Task: In the  document Civilwarletter.docx change page color to  'Blue'. Insert watermark  'Confidential ' Apply Font Style in watermark Arial
Action: Mouse moved to (45, 70)
Screenshot: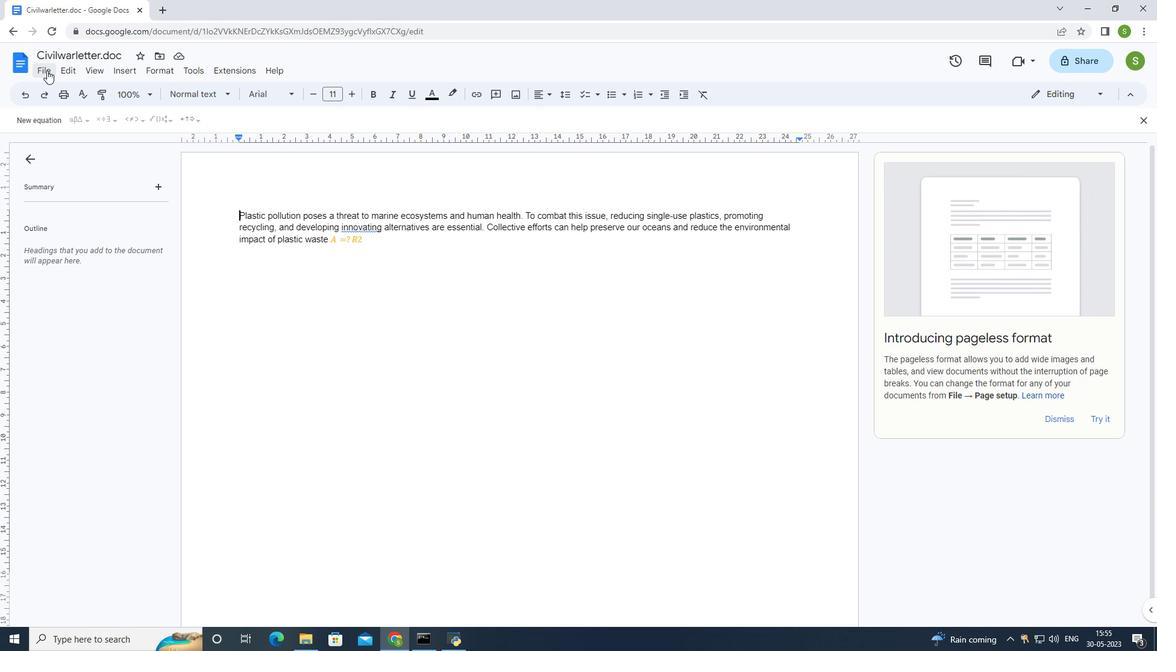 
Action: Mouse pressed left at (45, 70)
Screenshot: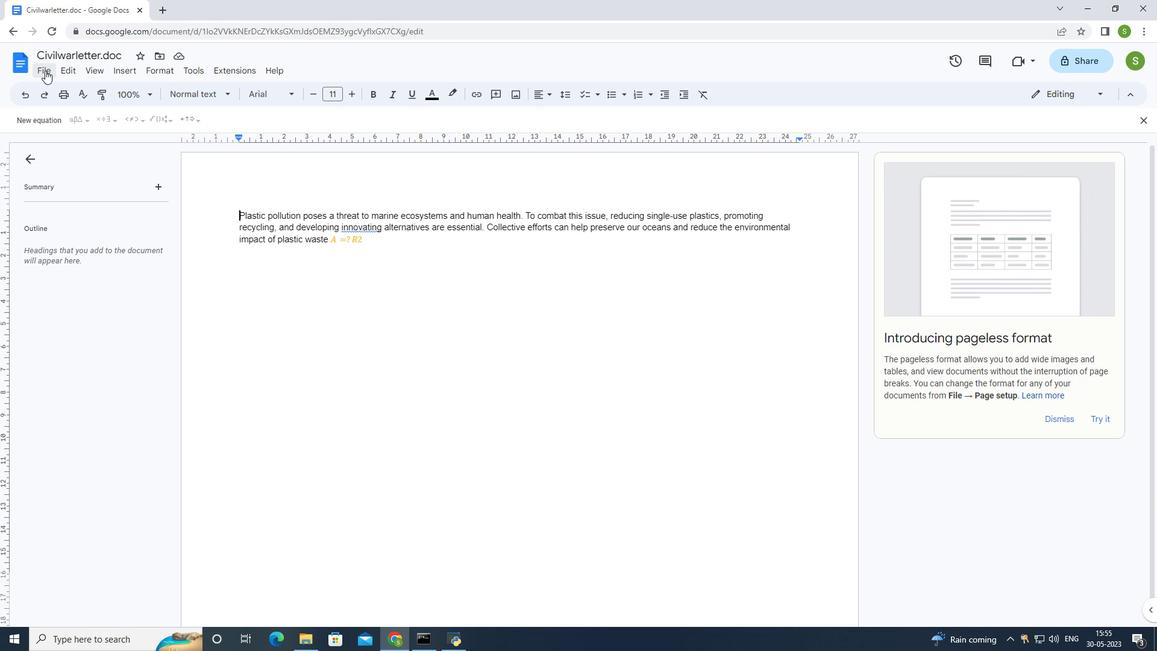 
Action: Mouse moved to (112, 66)
Screenshot: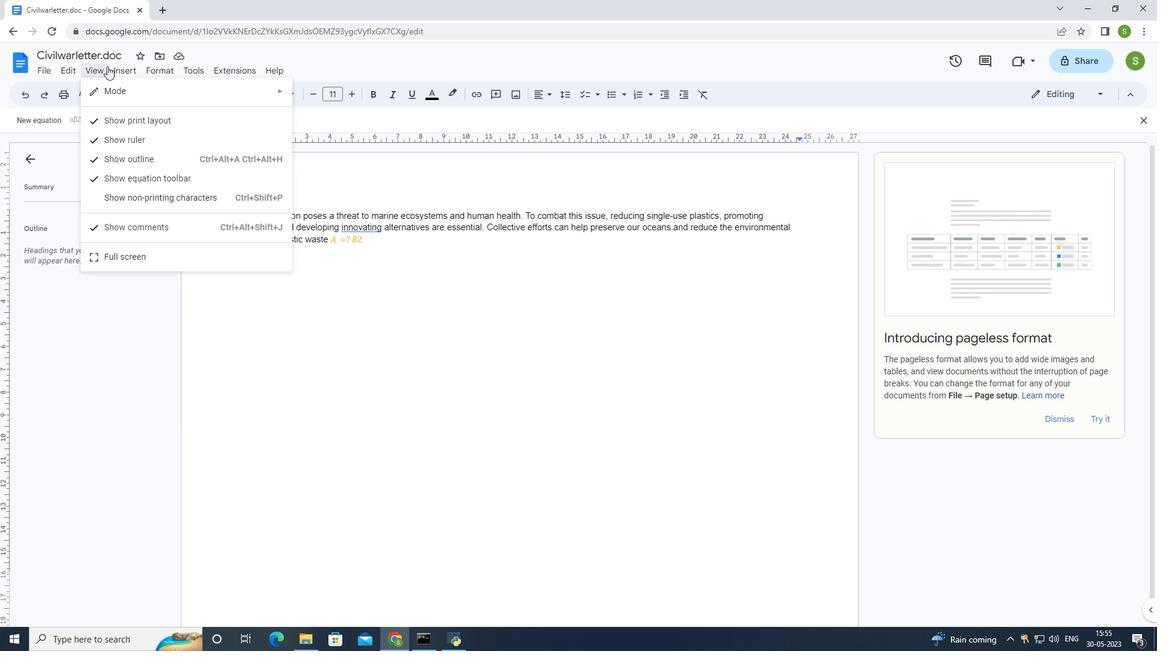 
Action: Mouse pressed left at (112, 66)
Screenshot: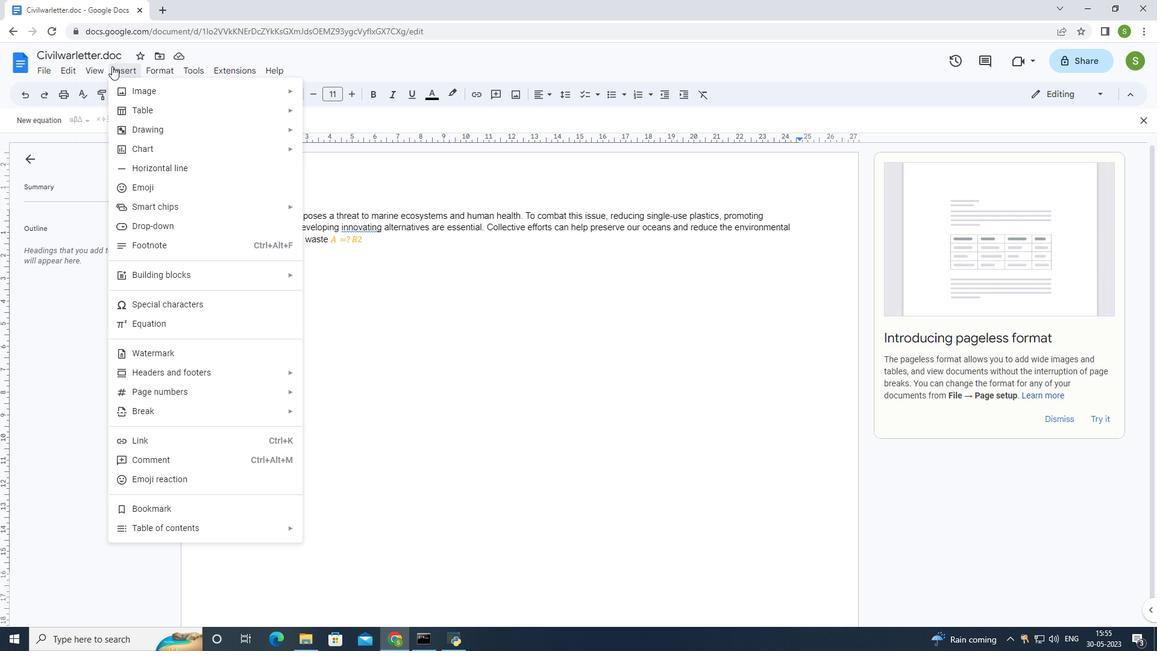 
Action: Mouse pressed left at (112, 66)
Screenshot: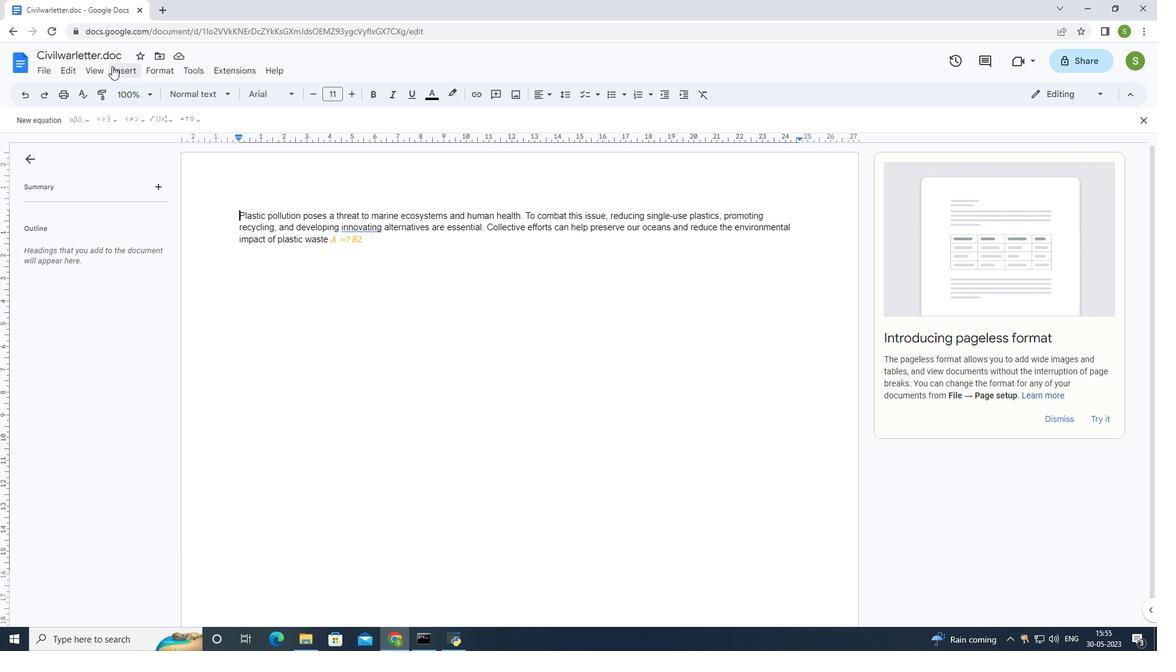
Action: Mouse moved to (96, 404)
Screenshot: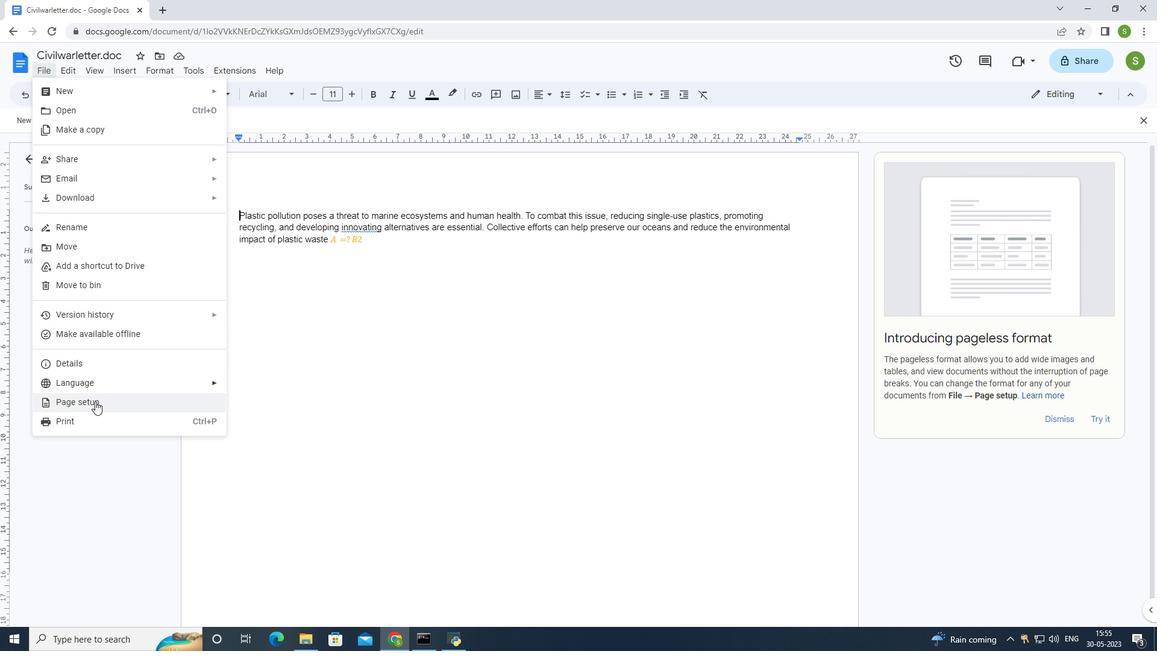 
Action: Mouse pressed left at (96, 404)
Screenshot: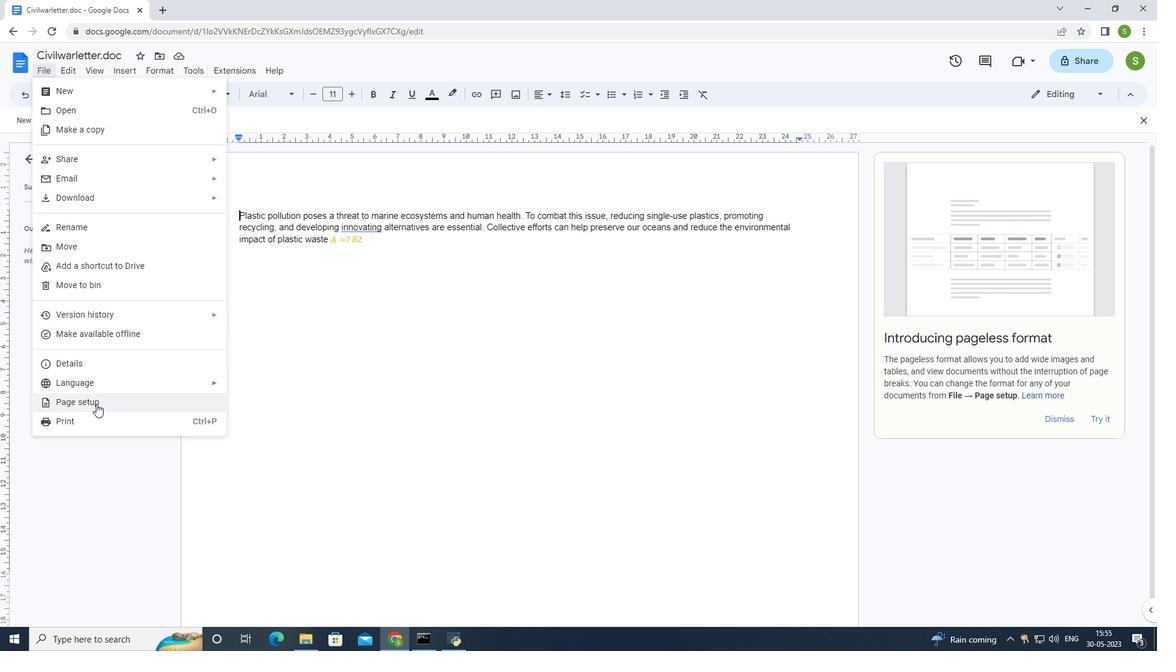 
Action: Mouse moved to (474, 407)
Screenshot: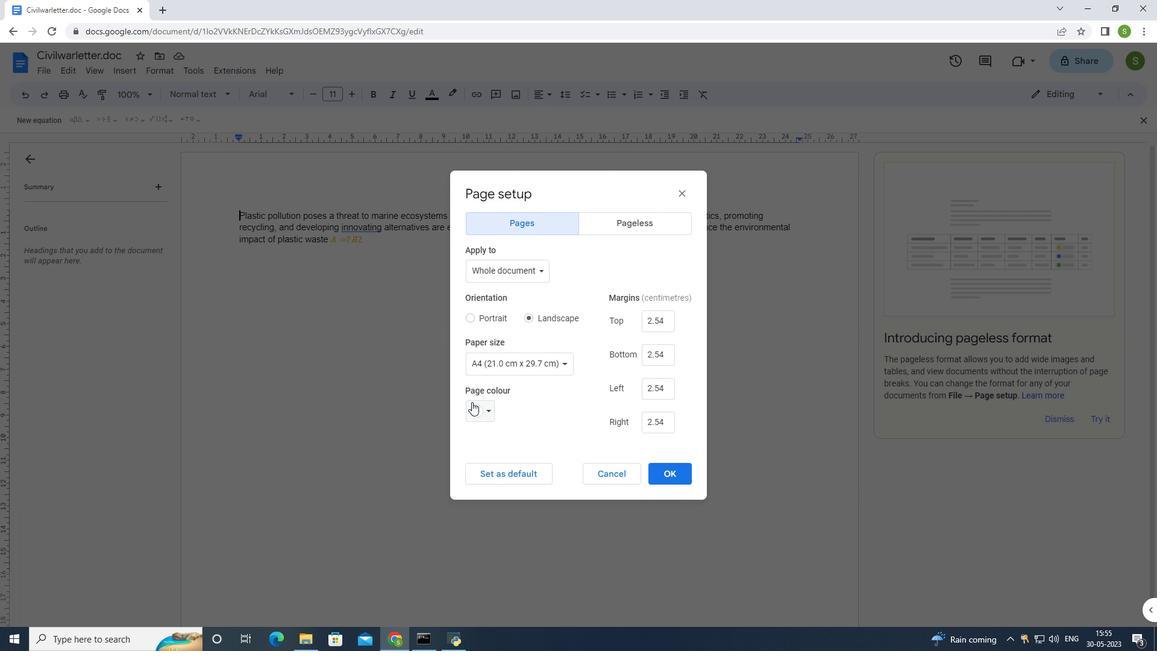 
Action: Mouse pressed left at (474, 407)
Screenshot: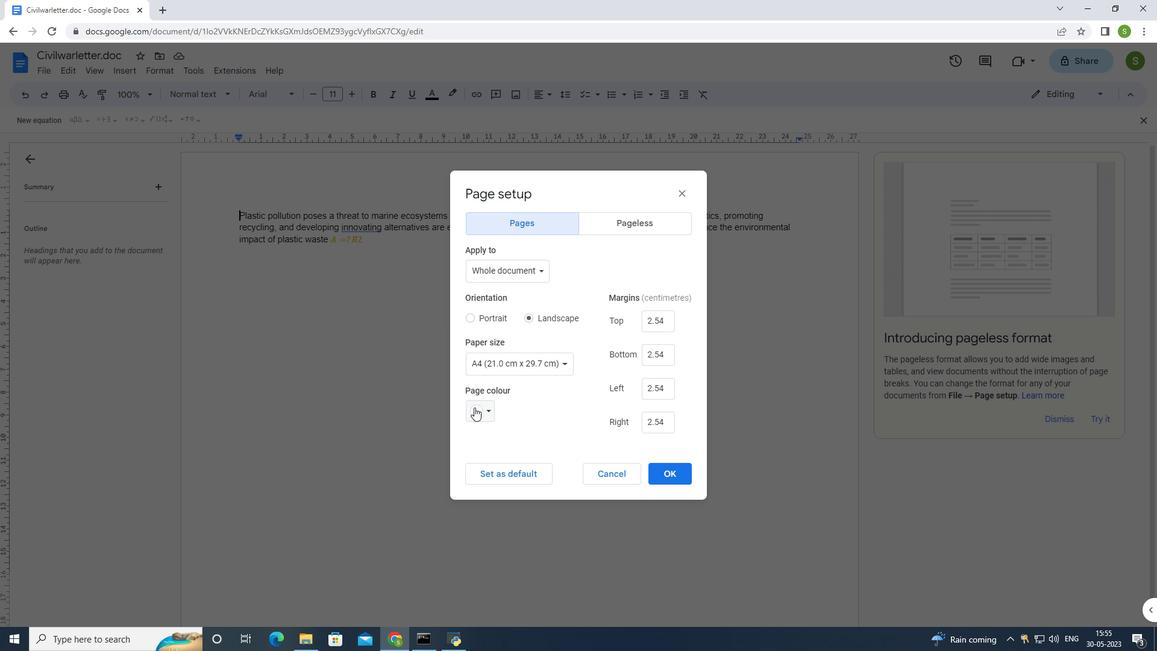 
Action: Mouse moved to (569, 502)
Screenshot: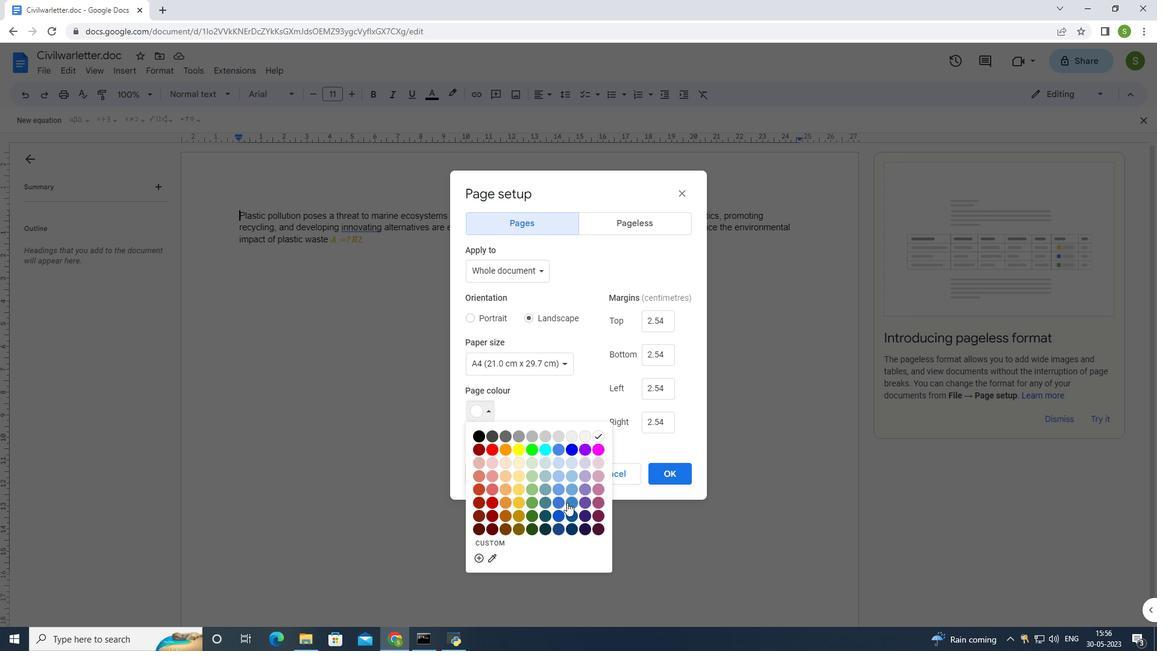 
Action: Mouse pressed left at (569, 502)
Screenshot: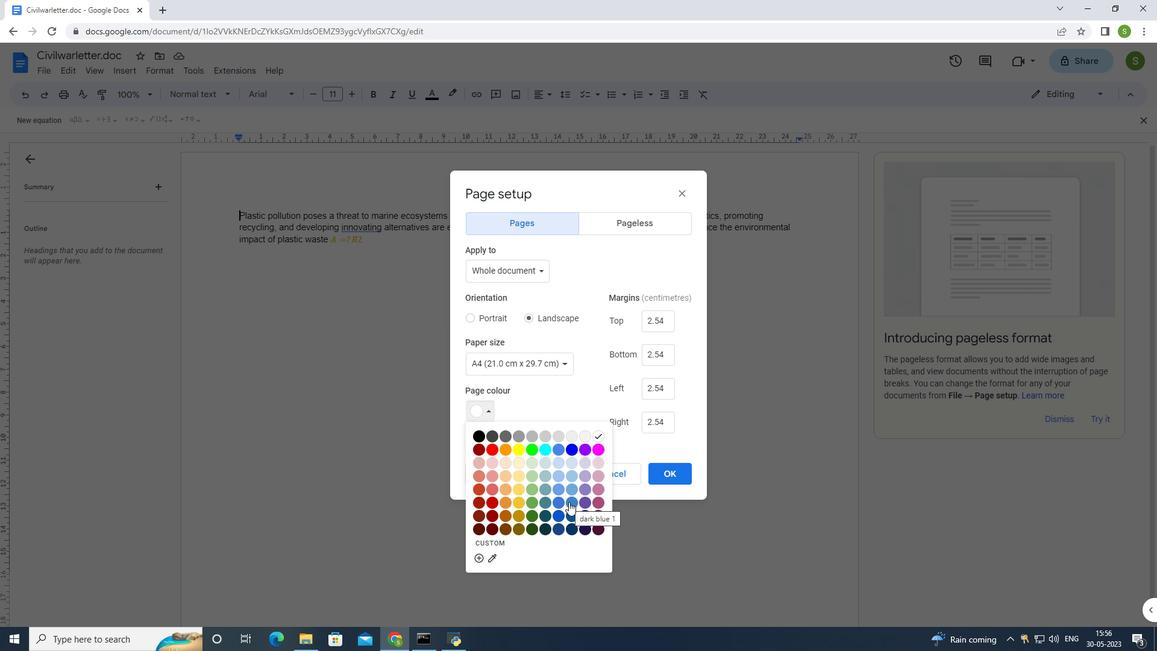 
Action: Mouse moved to (659, 478)
Screenshot: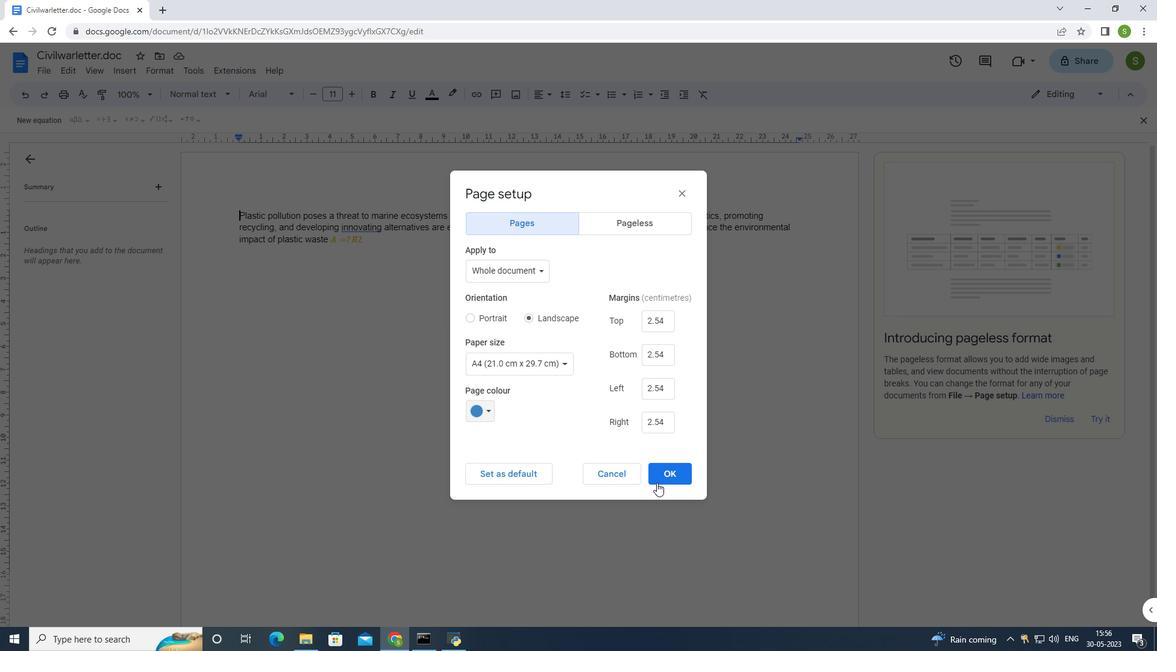 
Action: Mouse pressed left at (659, 478)
Screenshot: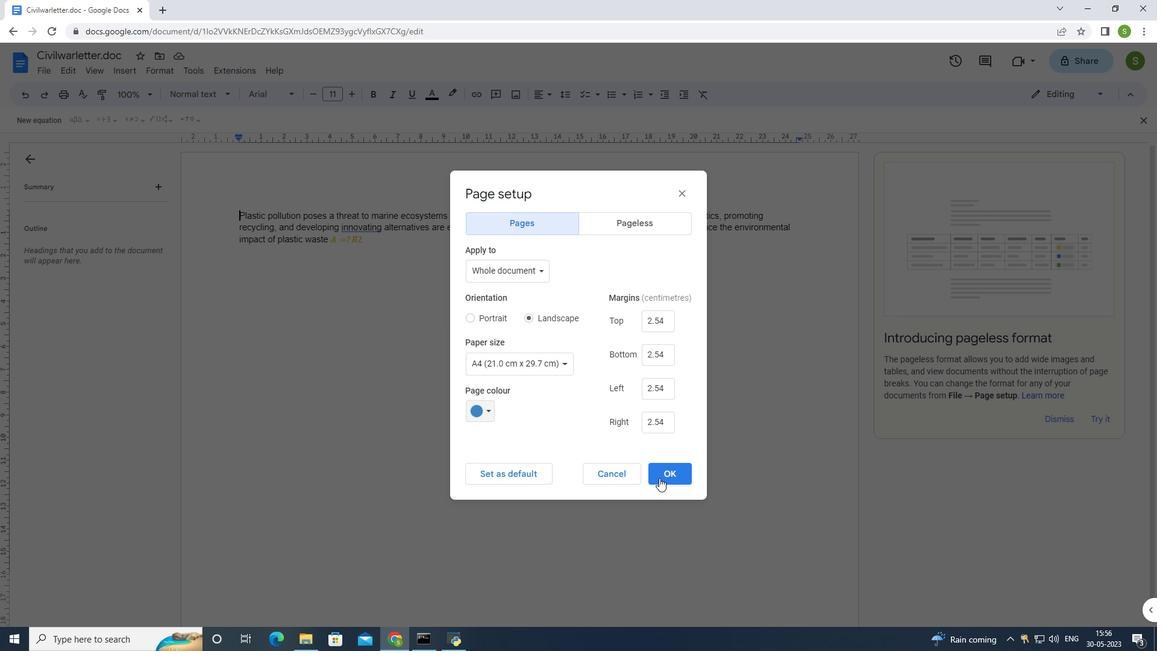 
Action: Mouse moved to (68, 69)
Screenshot: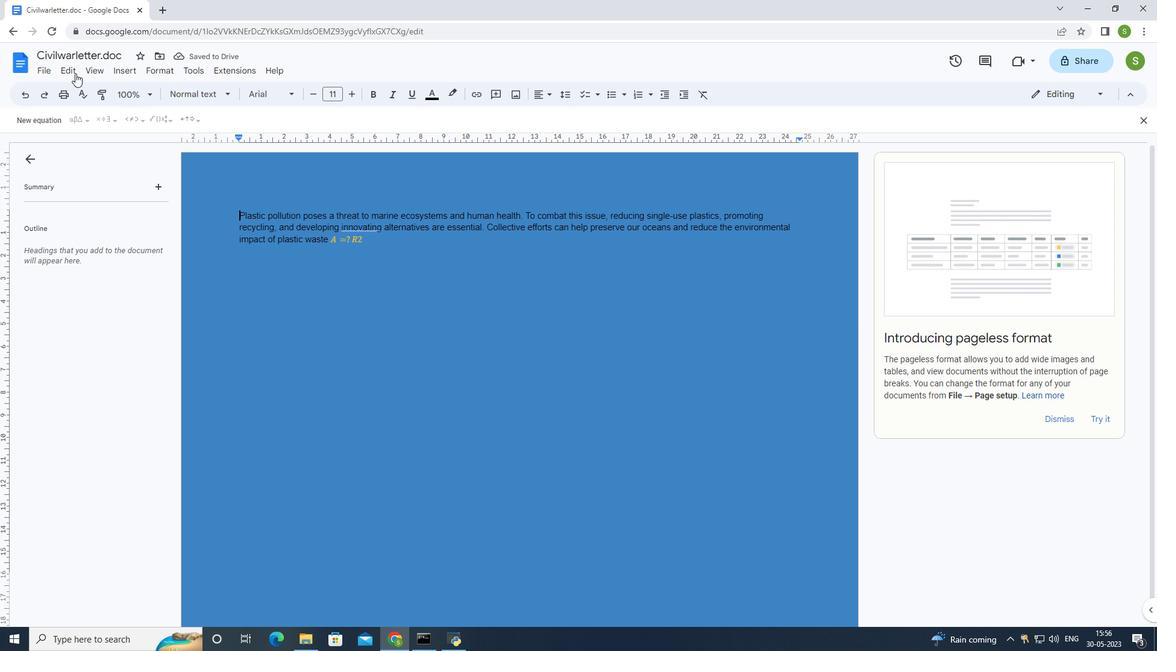 
Action: Mouse pressed left at (68, 69)
Screenshot: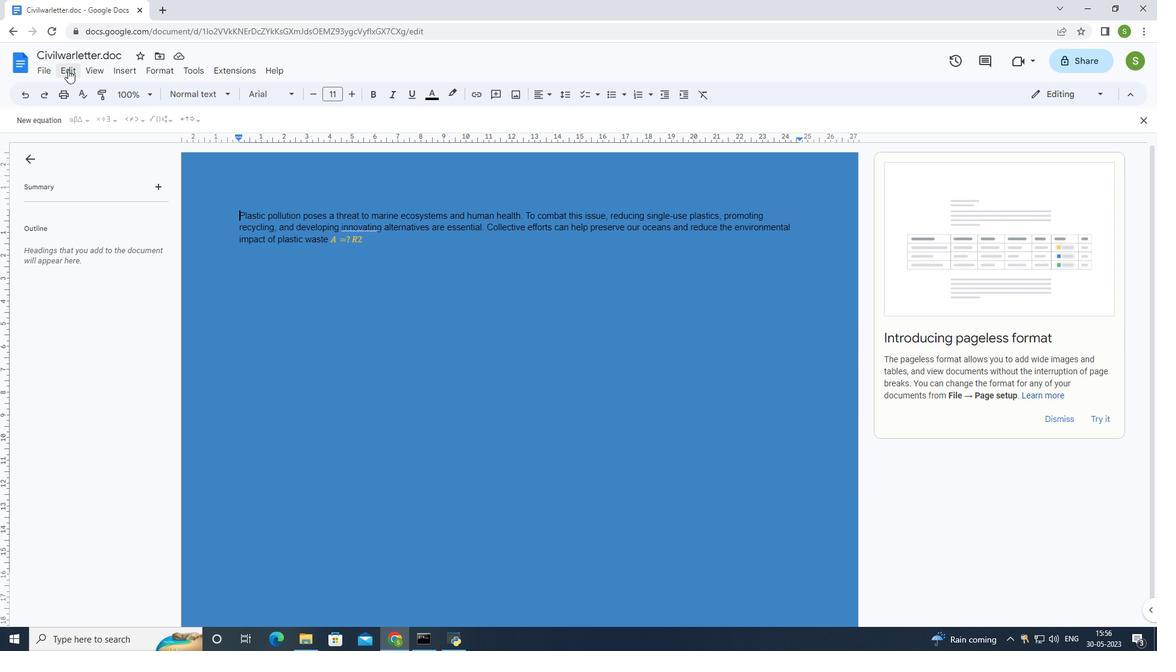 
Action: Mouse moved to (124, 355)
Screenshot: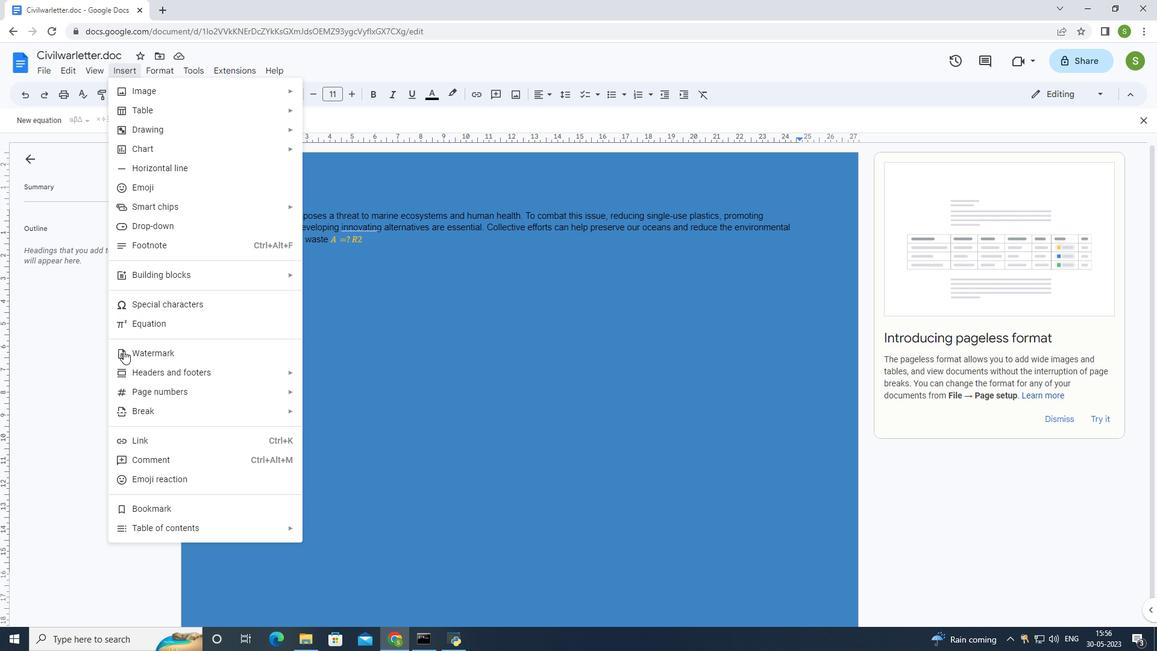 
Action: Mouse pressed left at (124, 355)
Screenshot: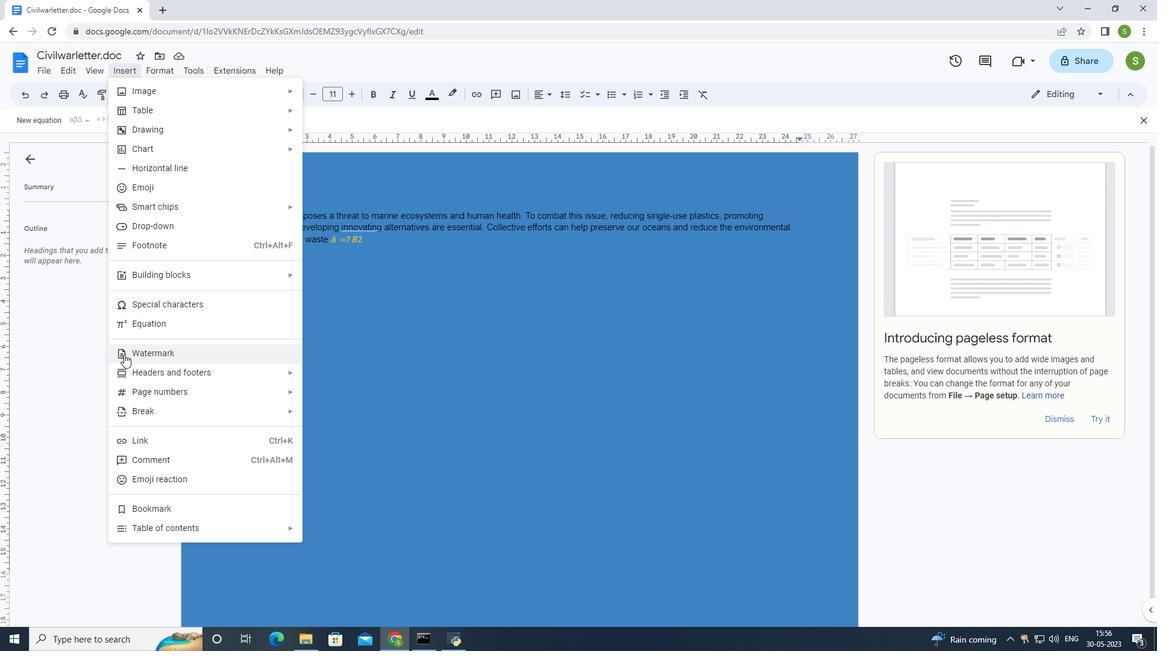 
Action: Mouse moved to (1111, 139)
Screenshot: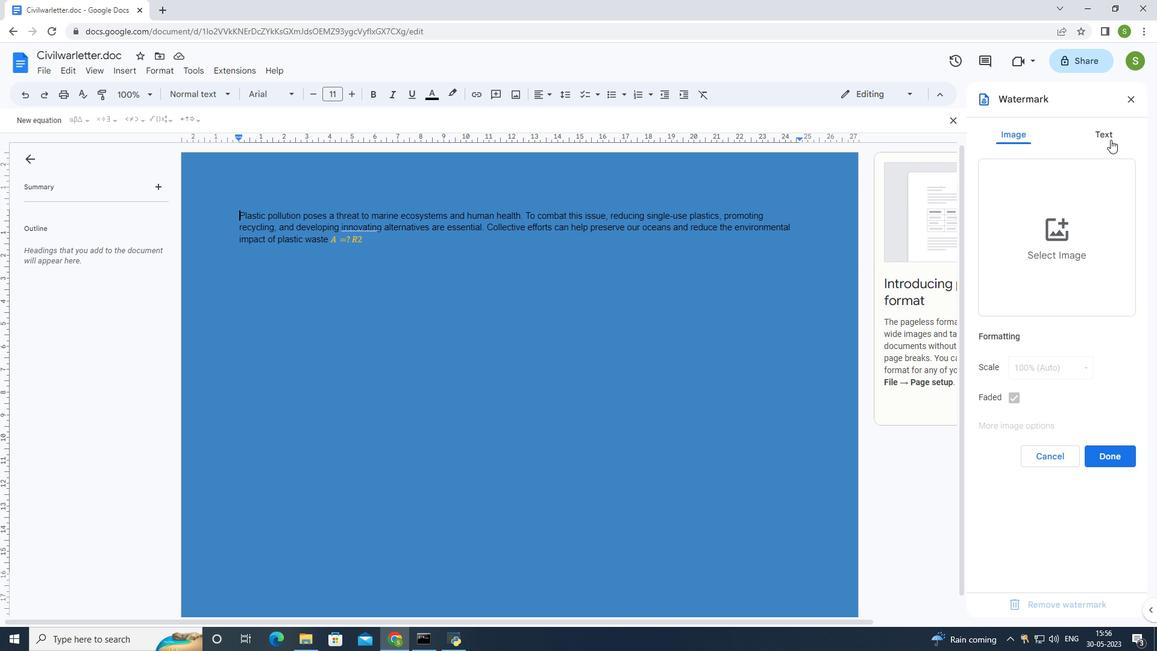 
Action: Mouse pressed left at (1111, 139)
Screenshot: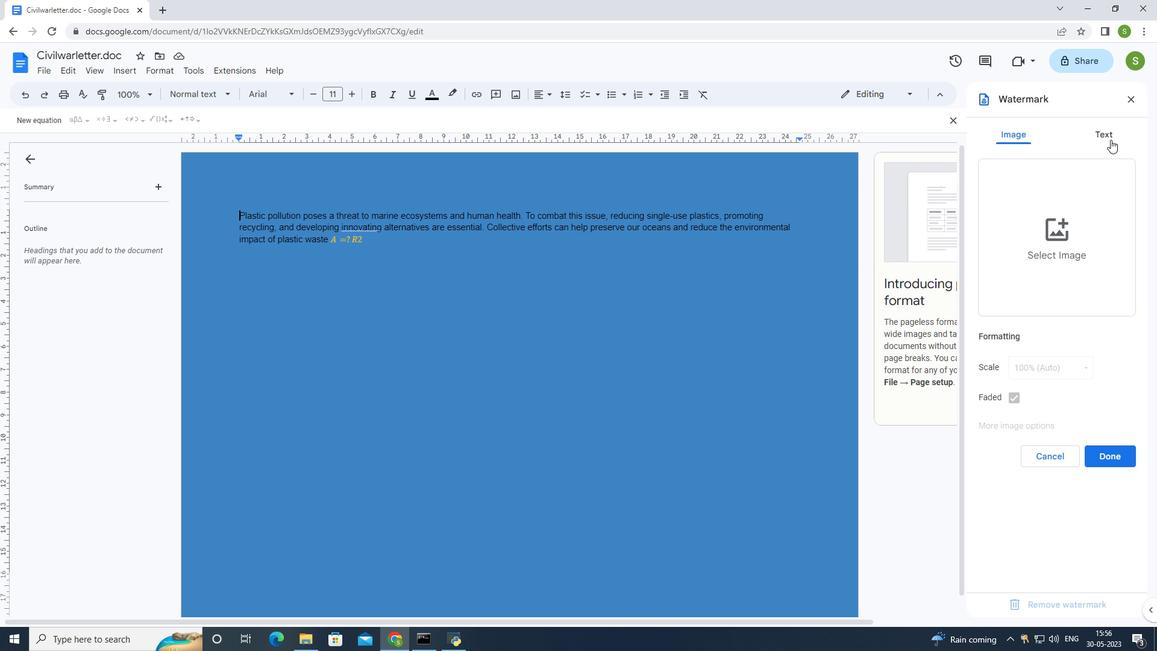 
Action: Mouse moved to (1028, 171)
Screenshot: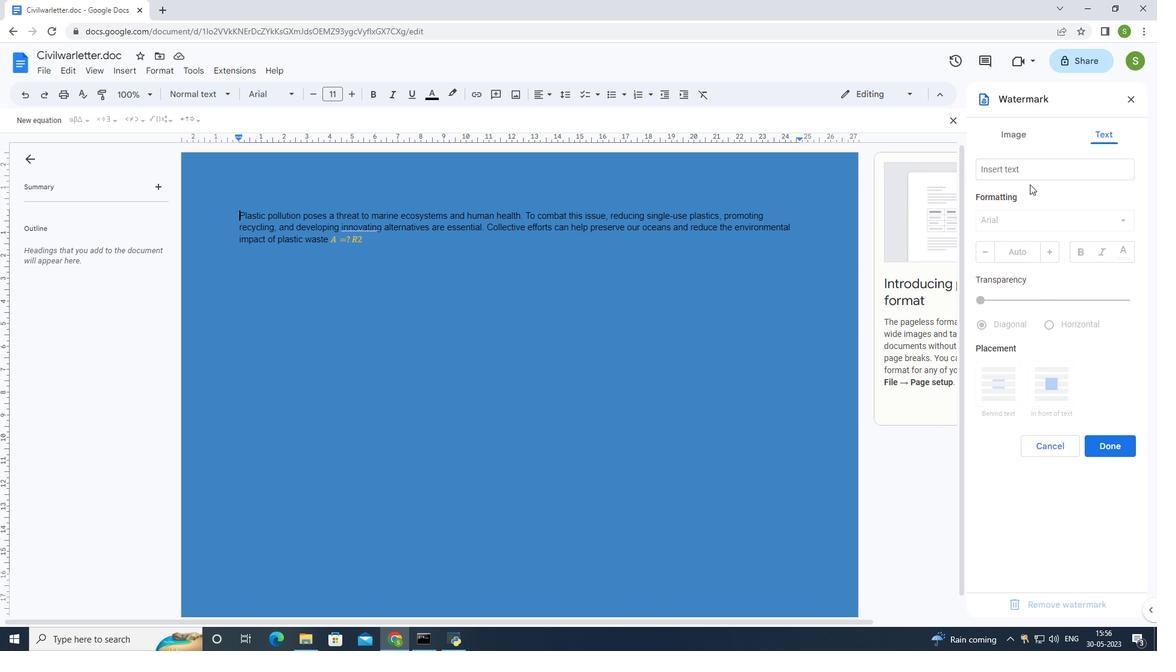 
Action: Mouse pressed left at (1028, 171)
Screenshot: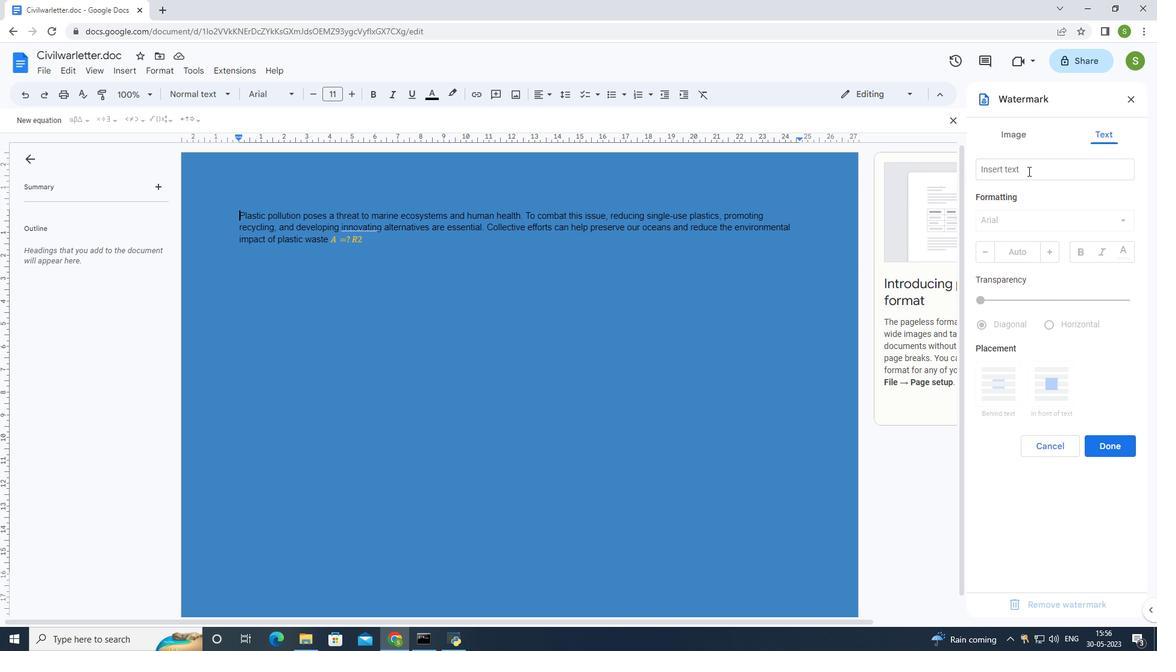 
Action: Mouse moved to (1013, 192)
Screenshot: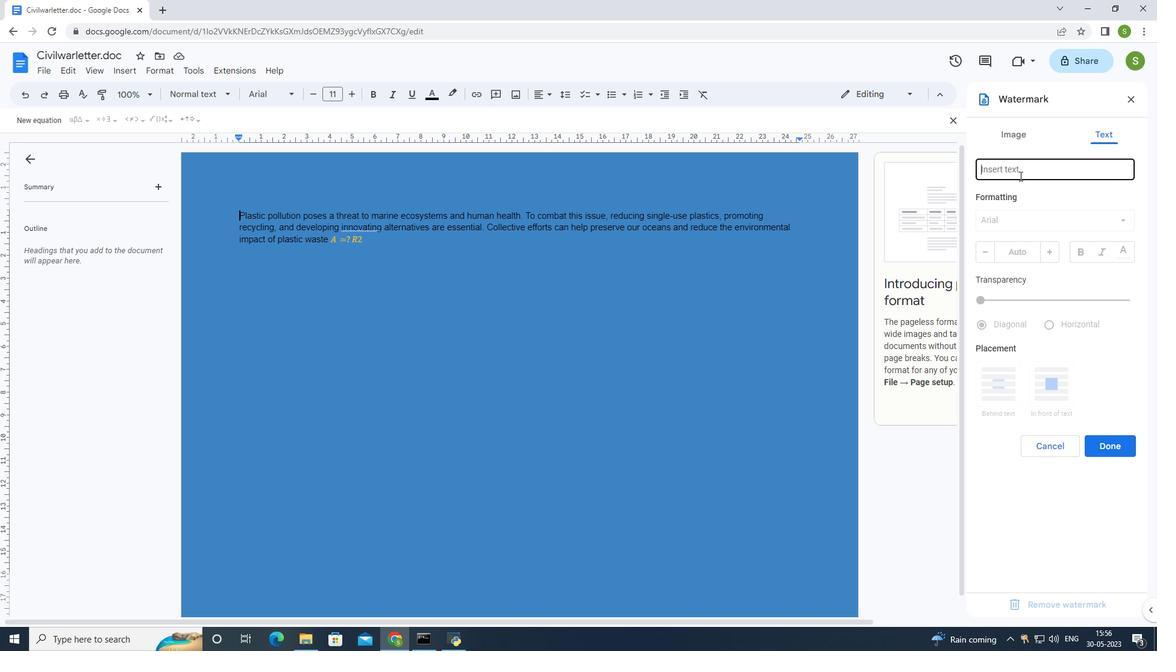 
Action: Key pressed <Key.shift>Confidential
Screenshot: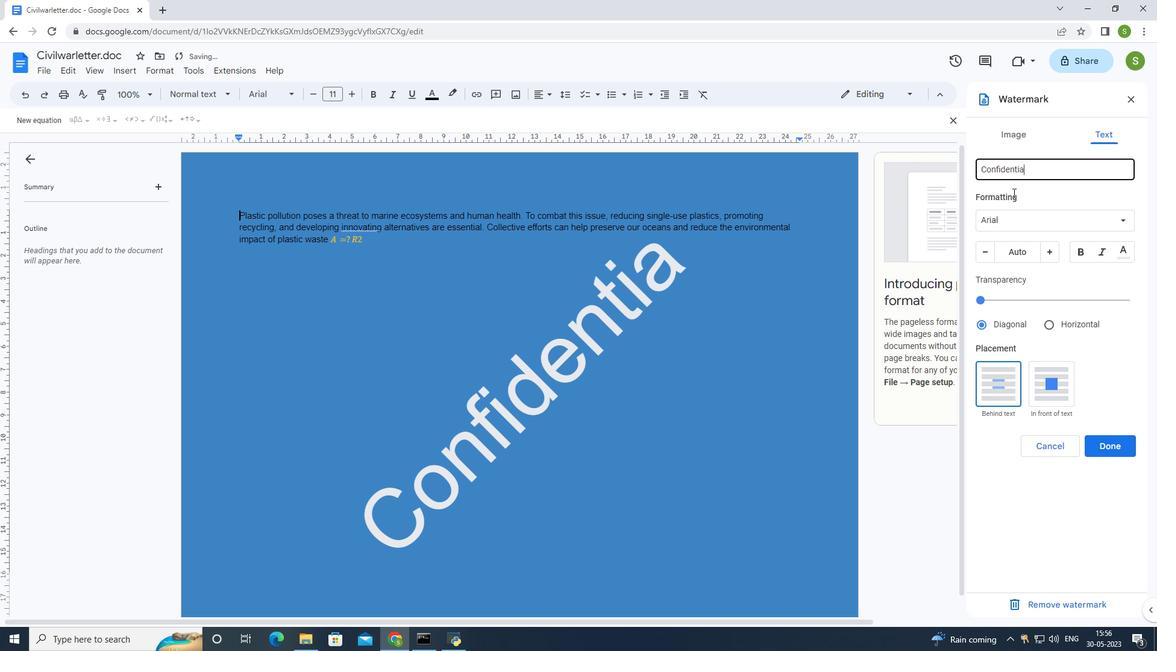 
Action: Mouse moved to (1108, 439)
Screenshot: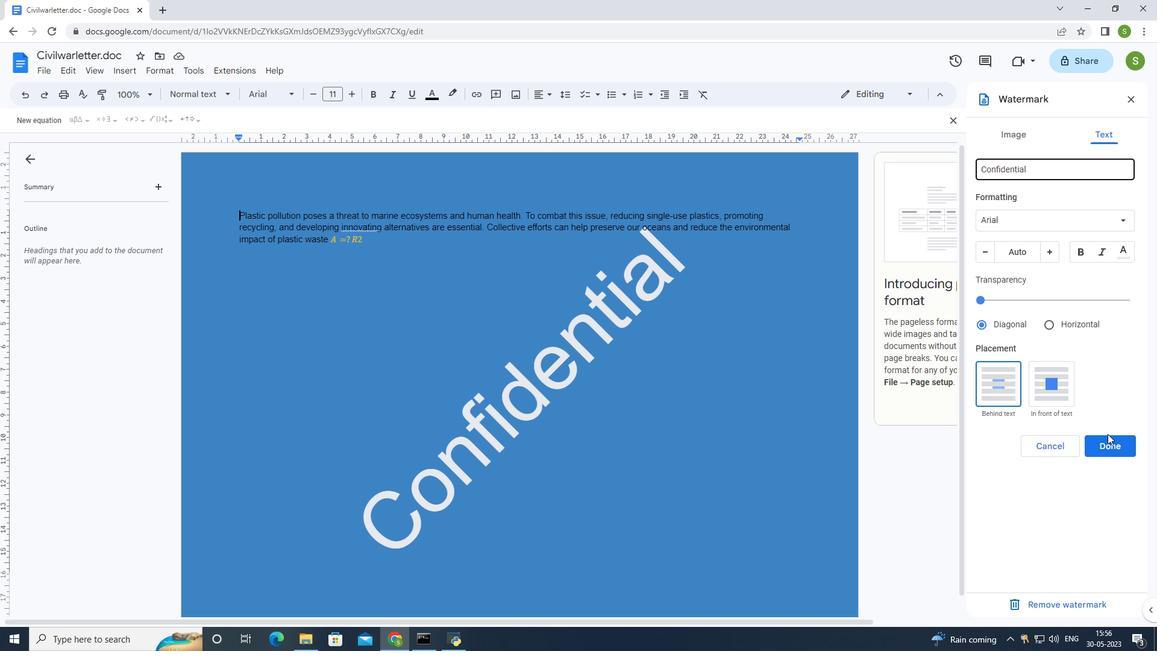 
Action: Mouse pressed left at (1108, 439)
Screenshot: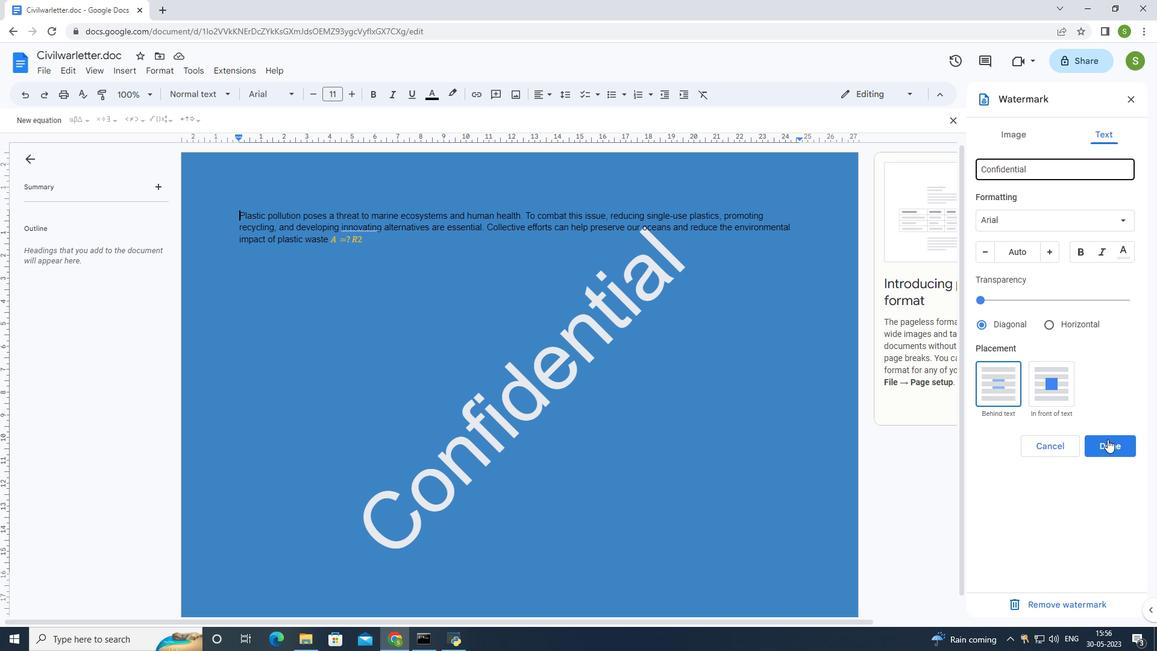
Action: Mouse moved to (800, 330)
Screenshot: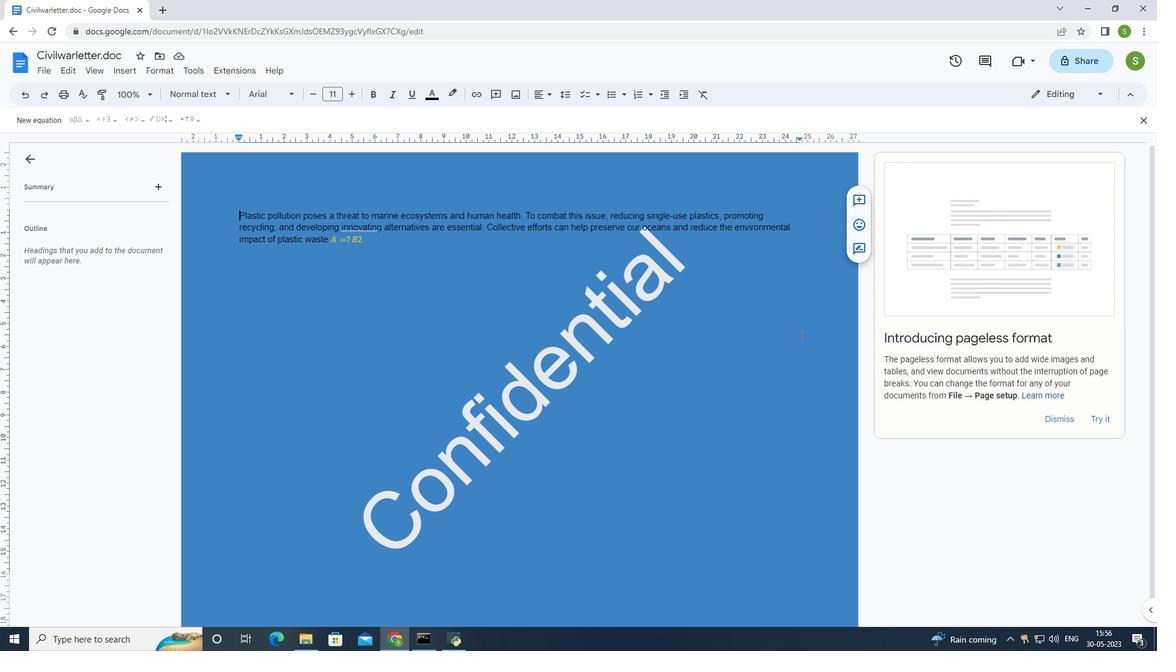 
Action: Key pressed ctrl+S
Screenshot: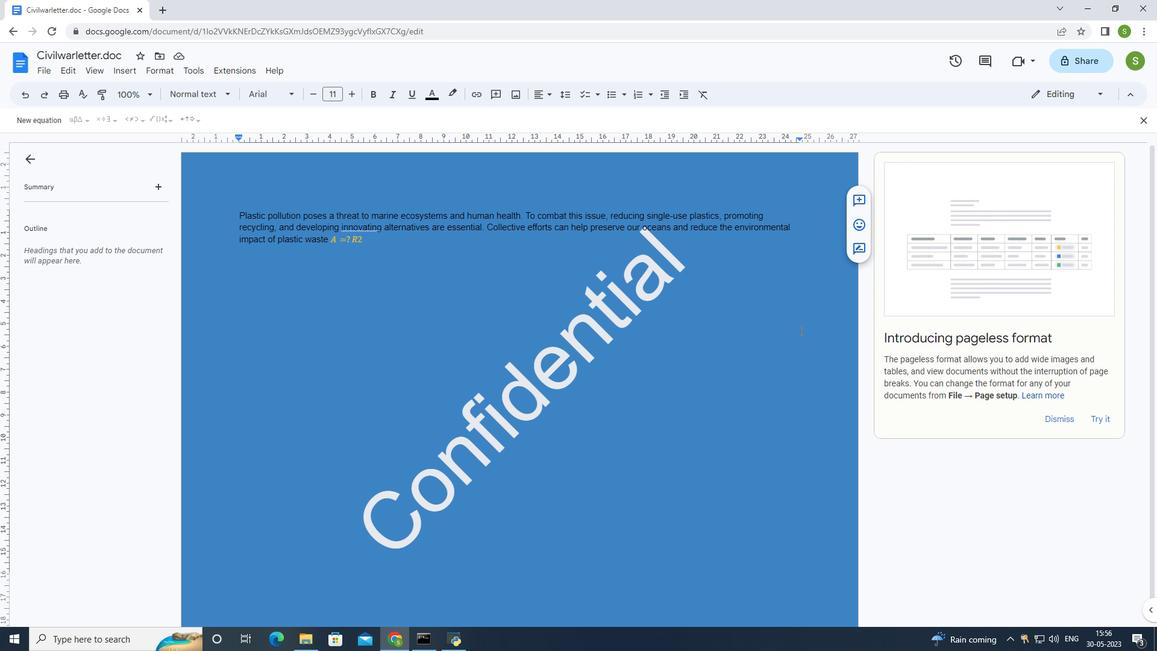 
Action: Mouse moved to (762, 316)
Screenshot: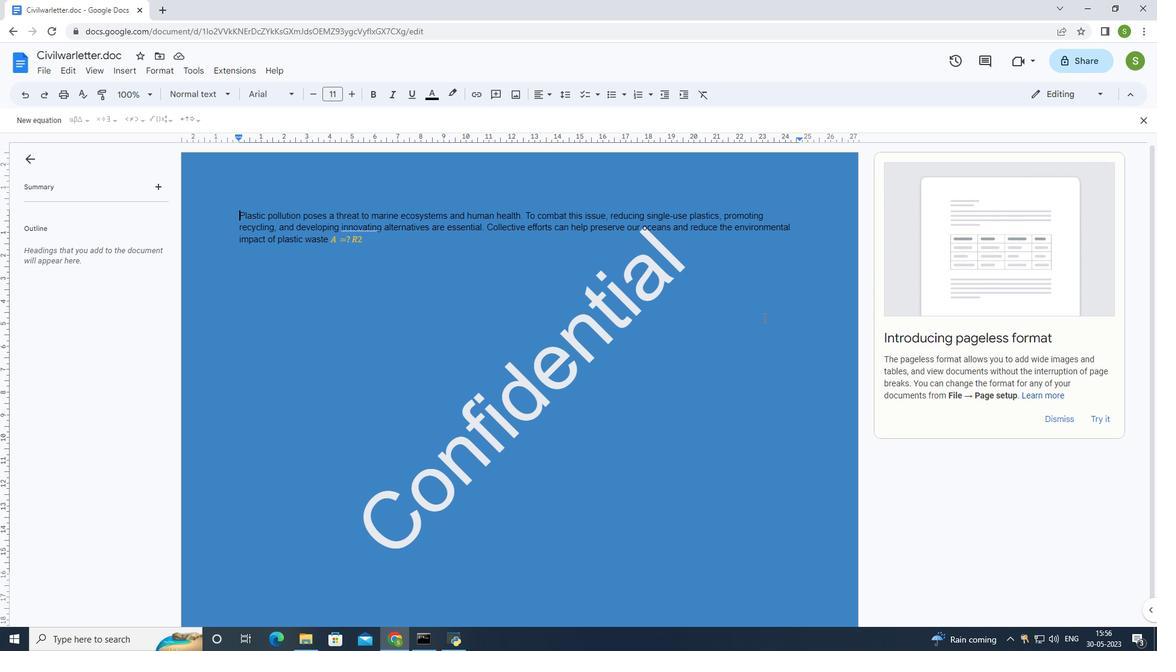 
